 Task: Set Duration of Sprint called Sprint0001 in Scrum Project Project0001 to 1 week in Jira
Action: Mouse moved to (354, 404)
Screenshot: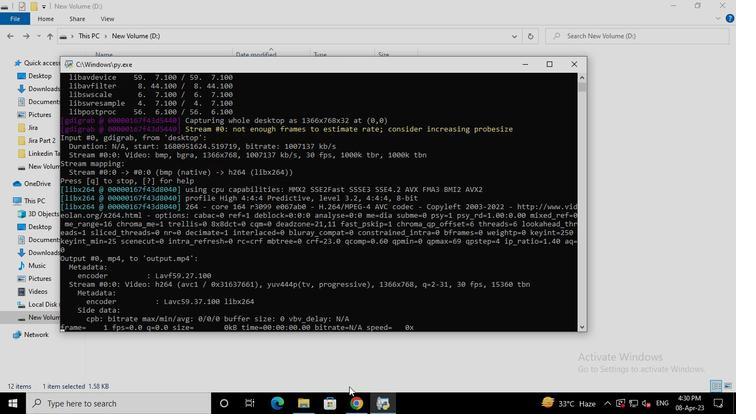
Action: Mouse pressed left at (354, 404)
Screenshot: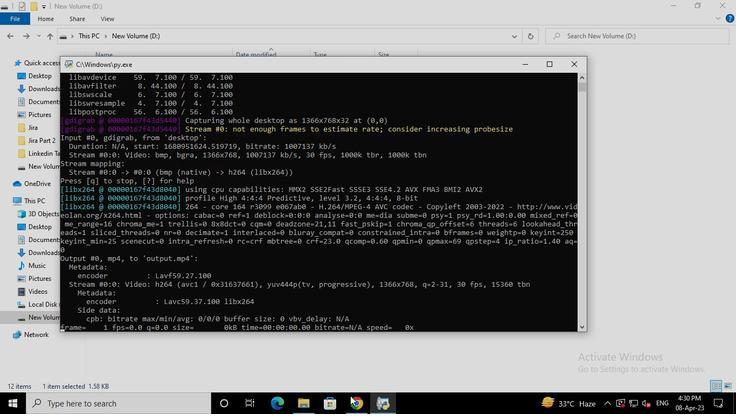 
Action: Mouse moved to (68, 170)
Screenshot: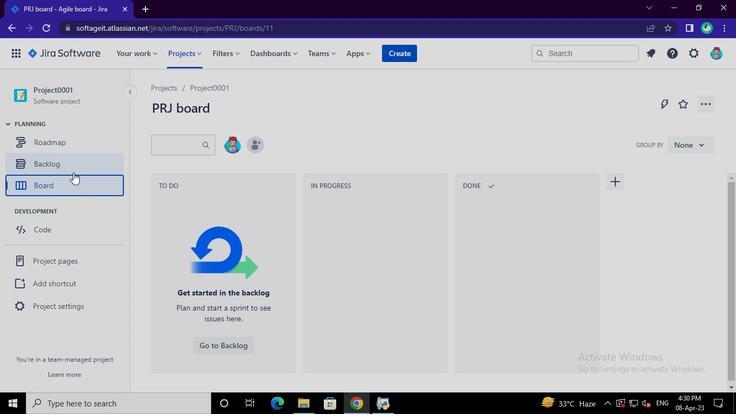 
Action: Mouse pressed left at (68, 170)
Screenshot: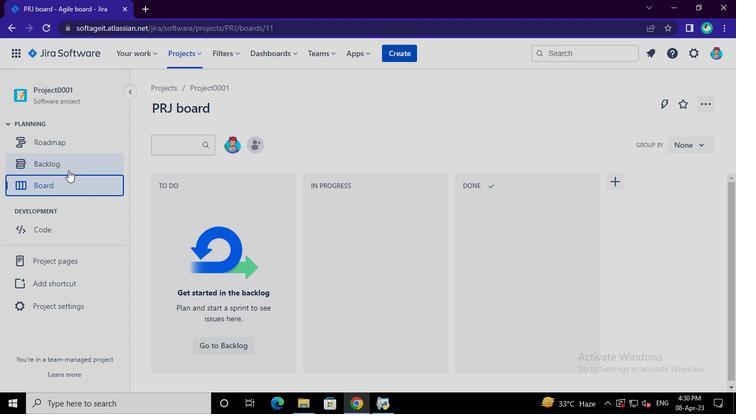 
Action: Mouse moved to (237, 176)
Screenshot: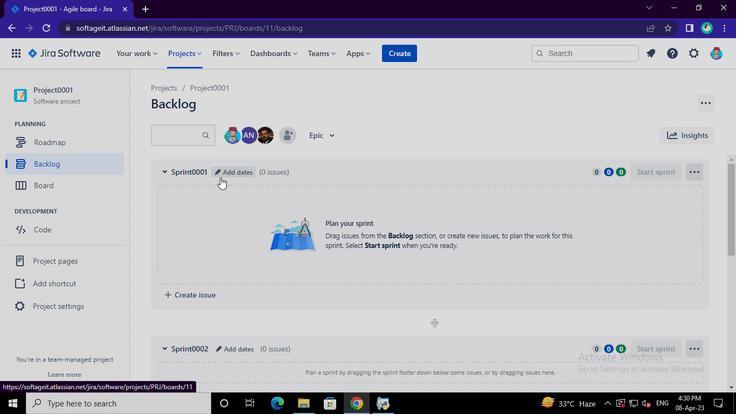 
Action: Mouse pressed left at (237, 176)
Screenshot: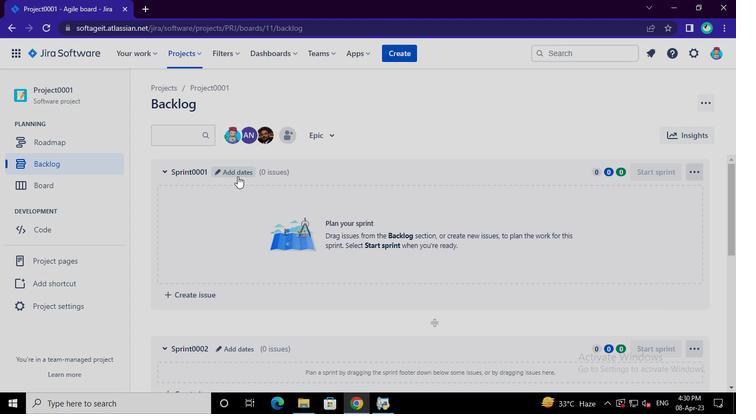 
Action: Mouse pressed left at (237, 176)
Screenshot: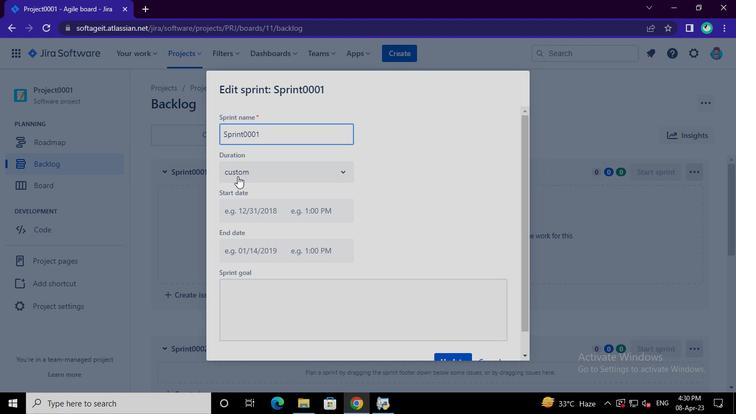 
Action: Mouse moved to (242, 197)
Screenshot: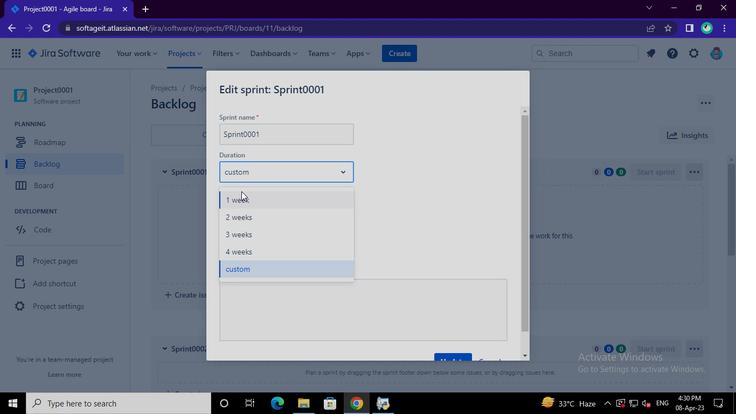 
Action: Mouse pressed left at (242, 197)
Screenshot: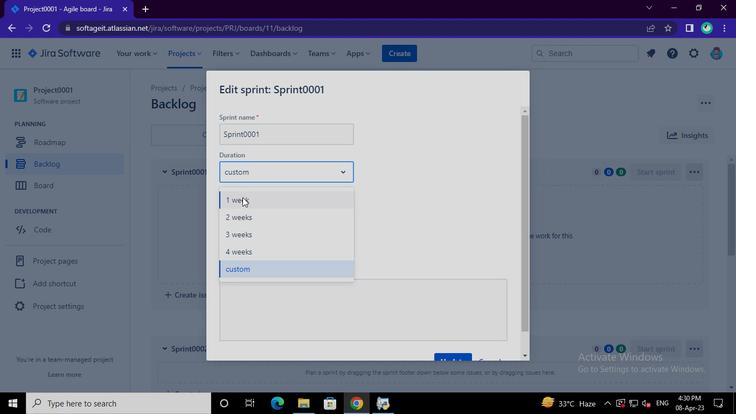 
Action: Mouse moved to (442, 358)
Screenshot: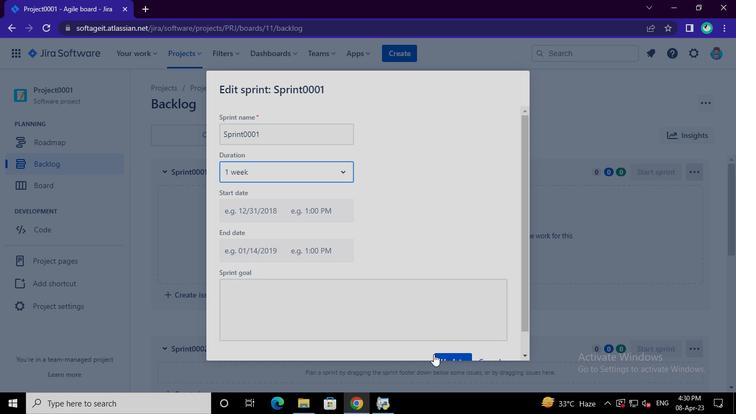 
Action: Mouse pressed left at (442, 358)
Screenshot: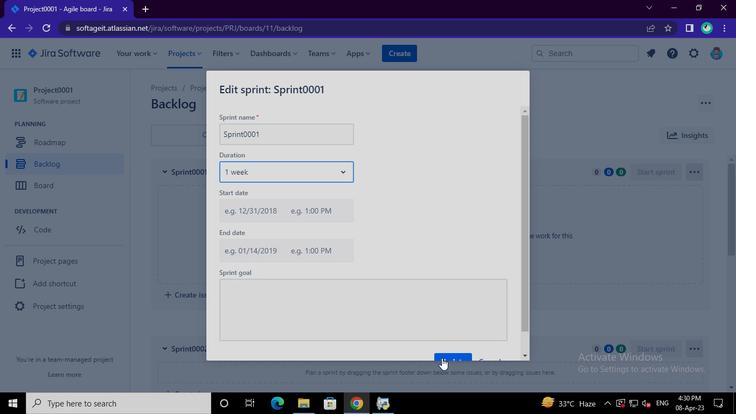 
Action: Mouse moved to (384, 400)
Screenshot: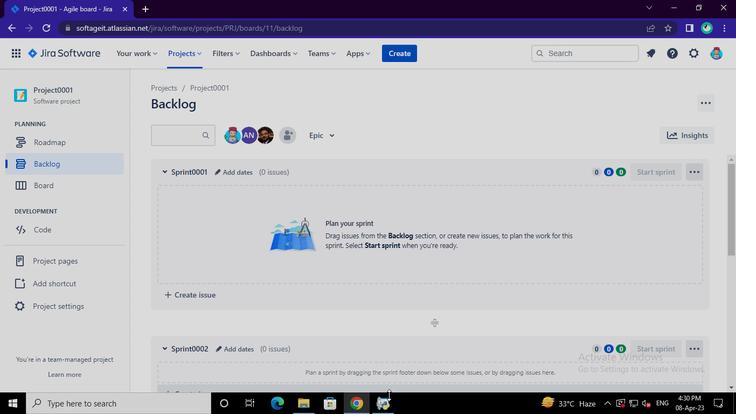 
Action: Mouse pressed left at (384, 400)
Screenshot: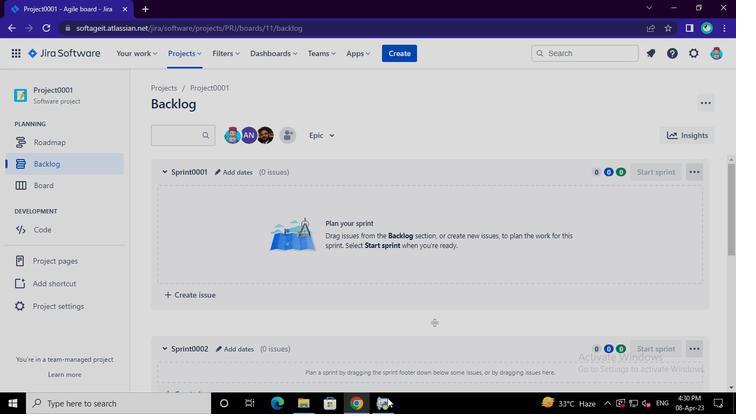 
Action: Mouse moved to (573, 66)
Screenshot: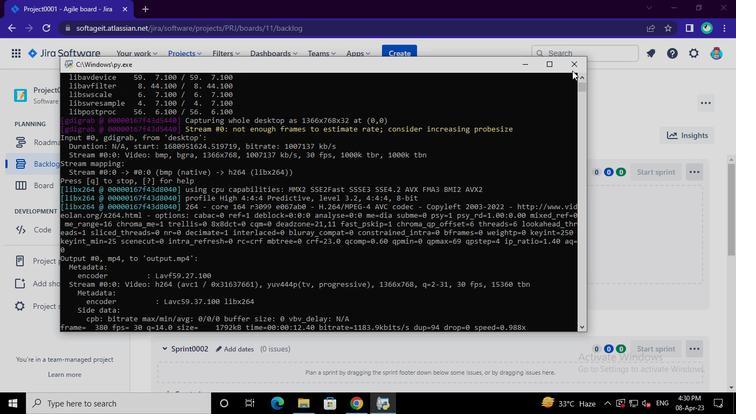 
Action: Mouse pressed left at (573, 66)
Screenshot: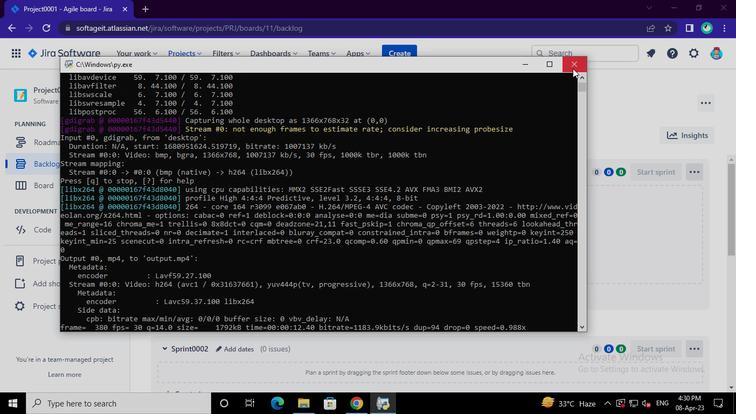
